Task: Start in the project VitalTech the sprint 'Discovery', with a duration of 3 weeks.
Action: Mouse moved to (254, 80)
Screenshot: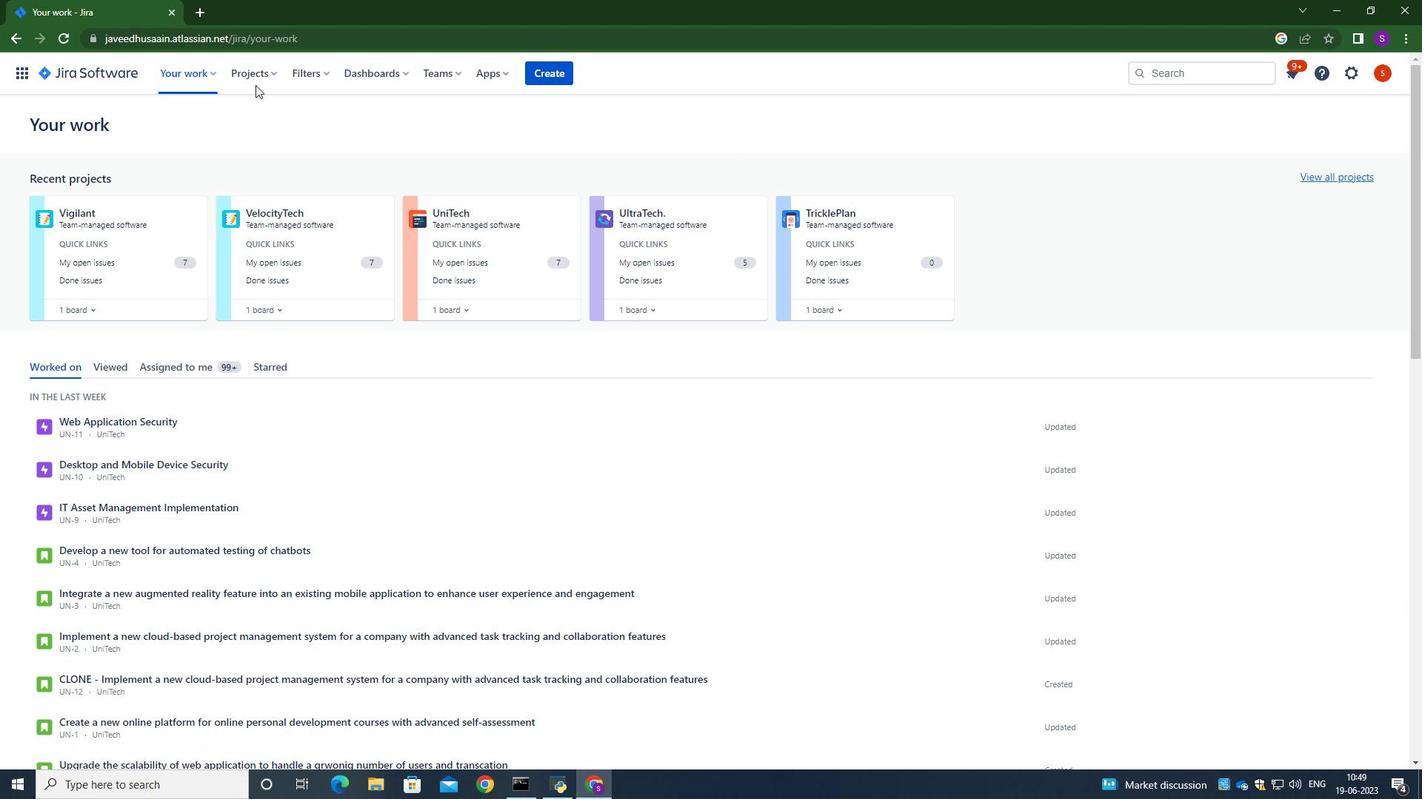 
Action: Mouse pressed left at (254, 80)
Screenshot: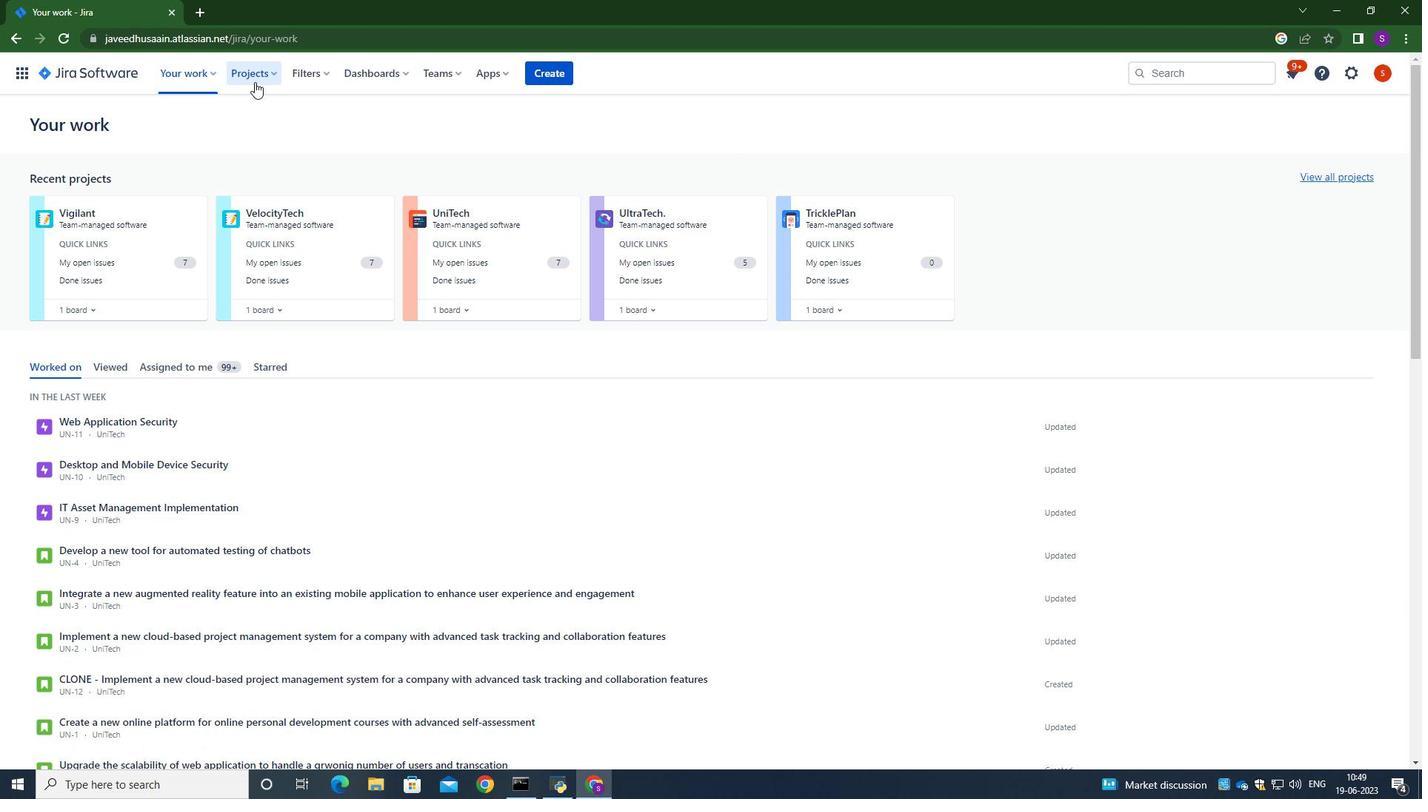 
Action: Mouse moved to (292, 136)
Screenshot: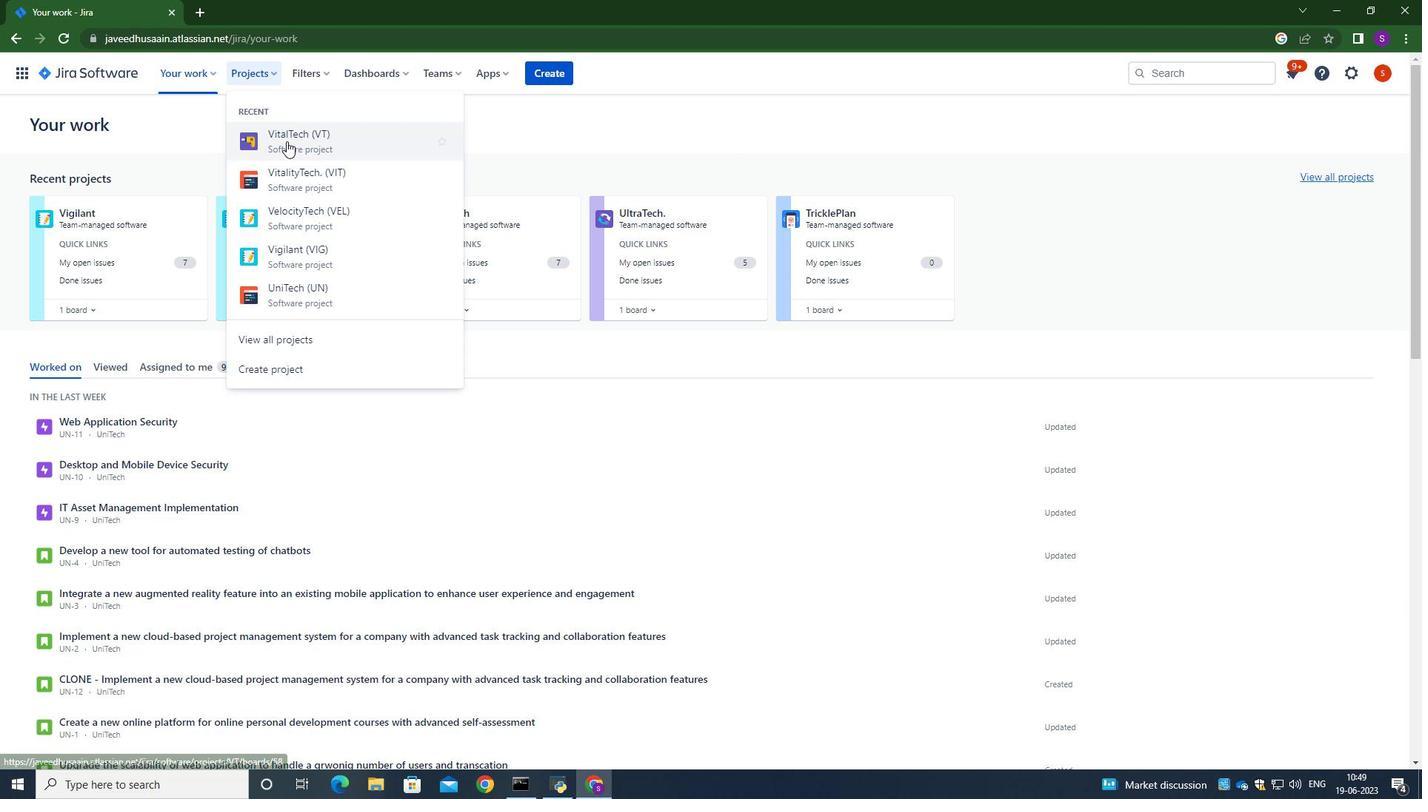 
Action: Mouse pressed left at (292, 136)
Screenshot: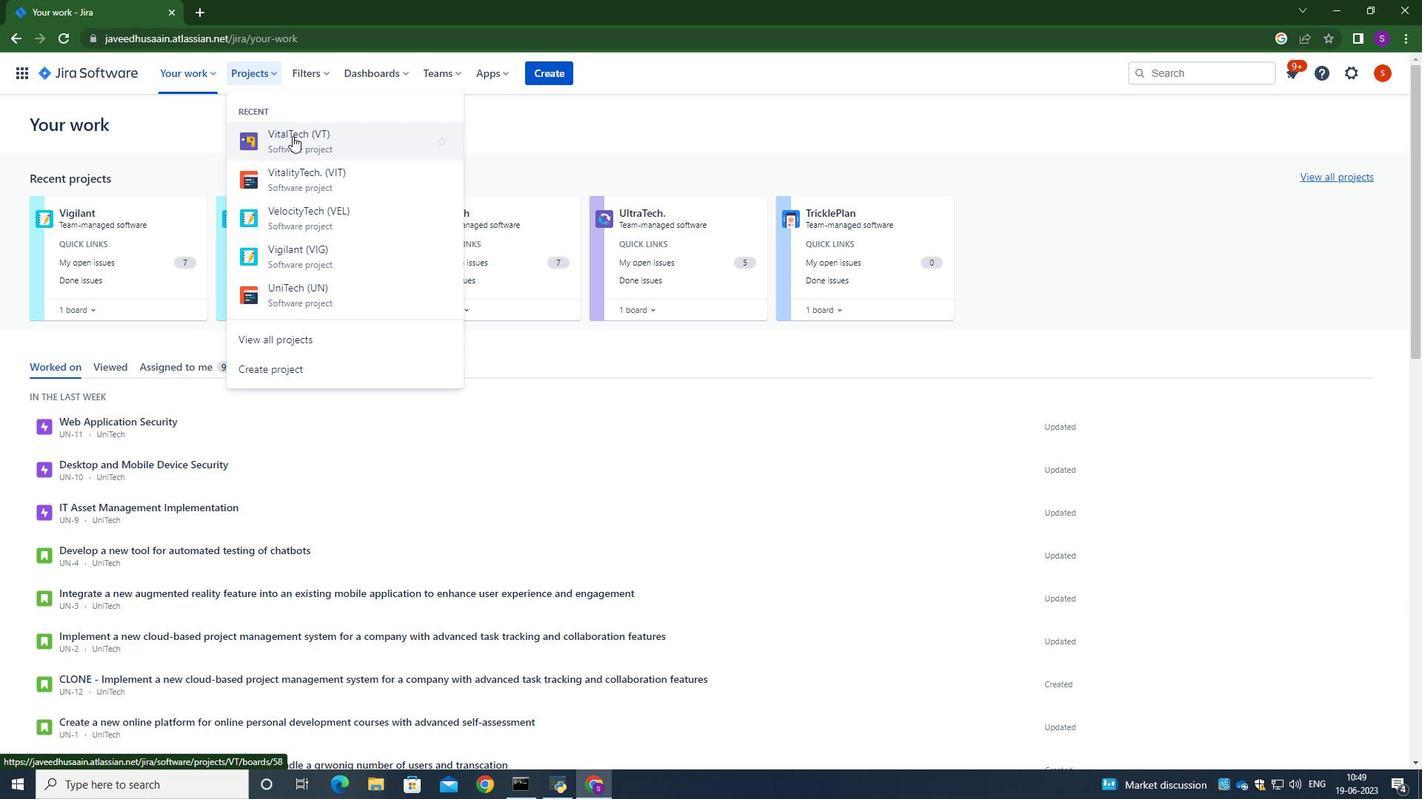 
Action: Mouse moved to (94, 232)
Screenshot: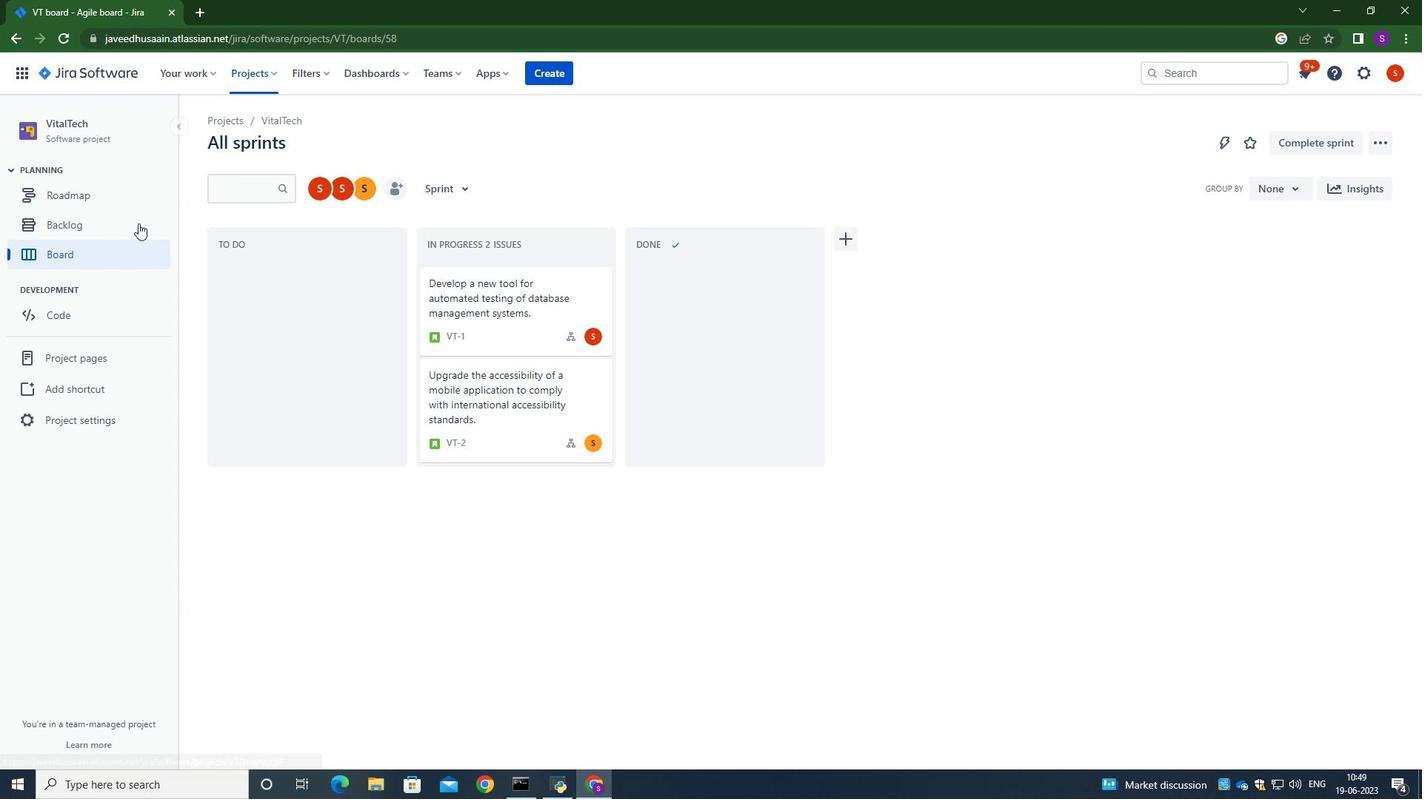
Action: Mouse pressed left at (94, 232)
Screenshot: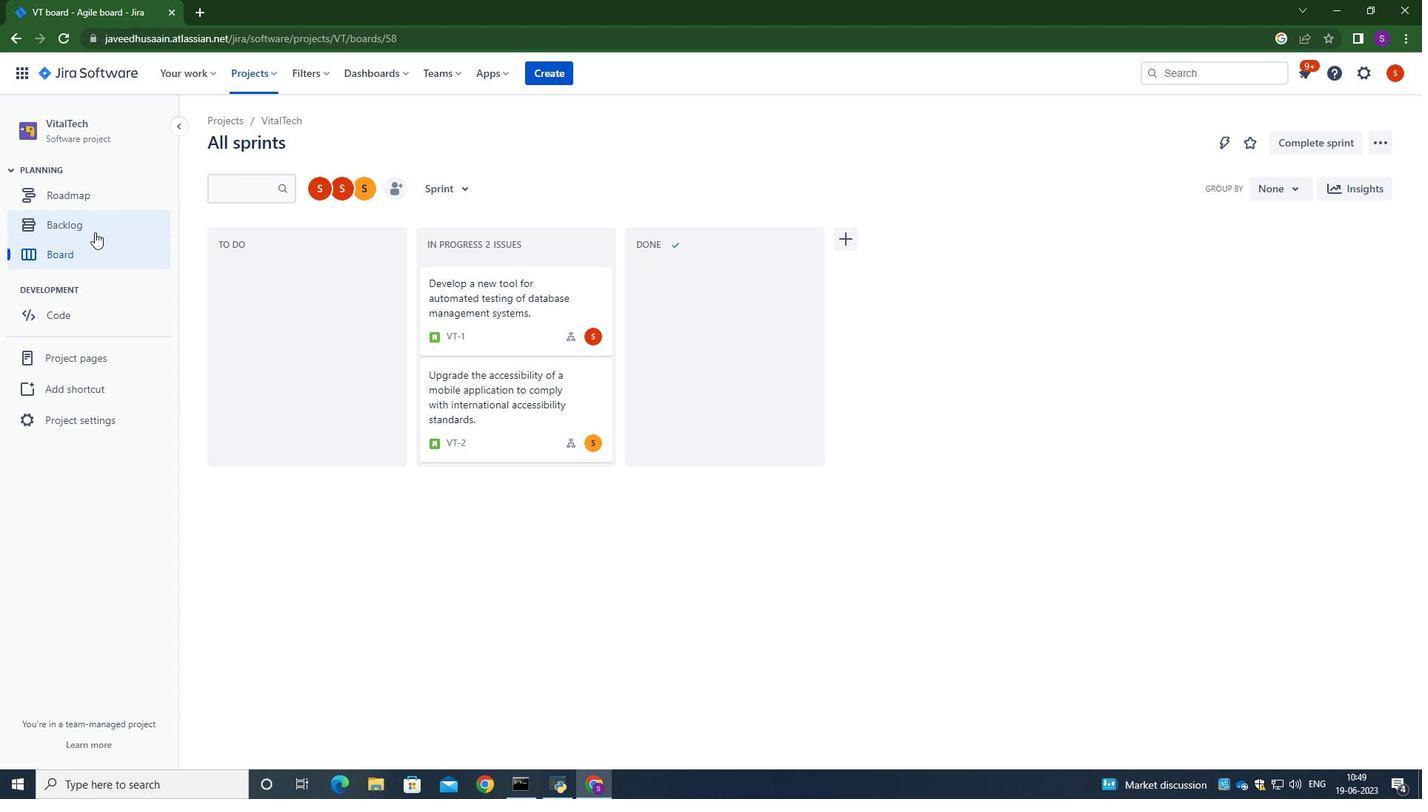 
Action: Mouse moved to (583, 250)
Screenshot: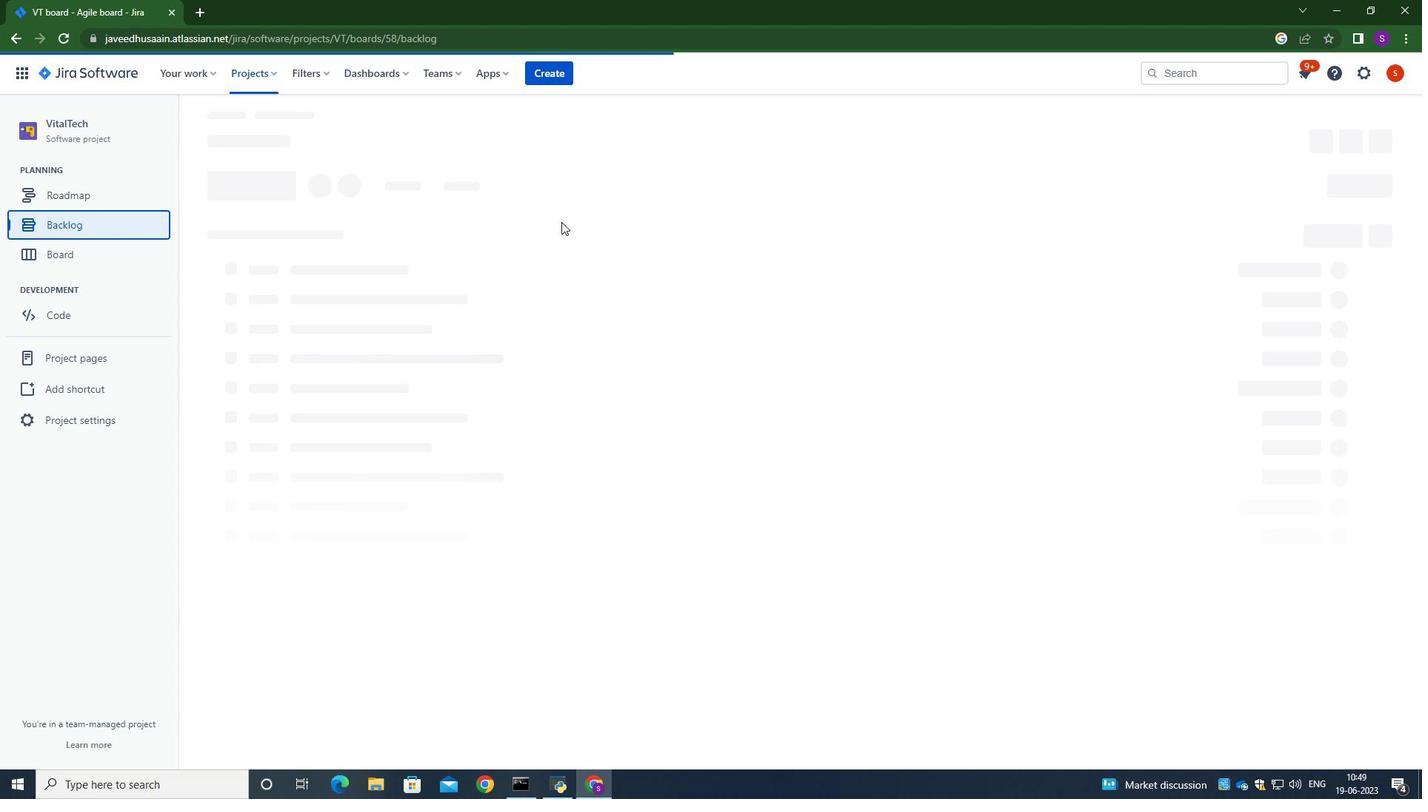 
Action: Mouse scrolled (583, 249) with delta (0, 0)
Screenshot: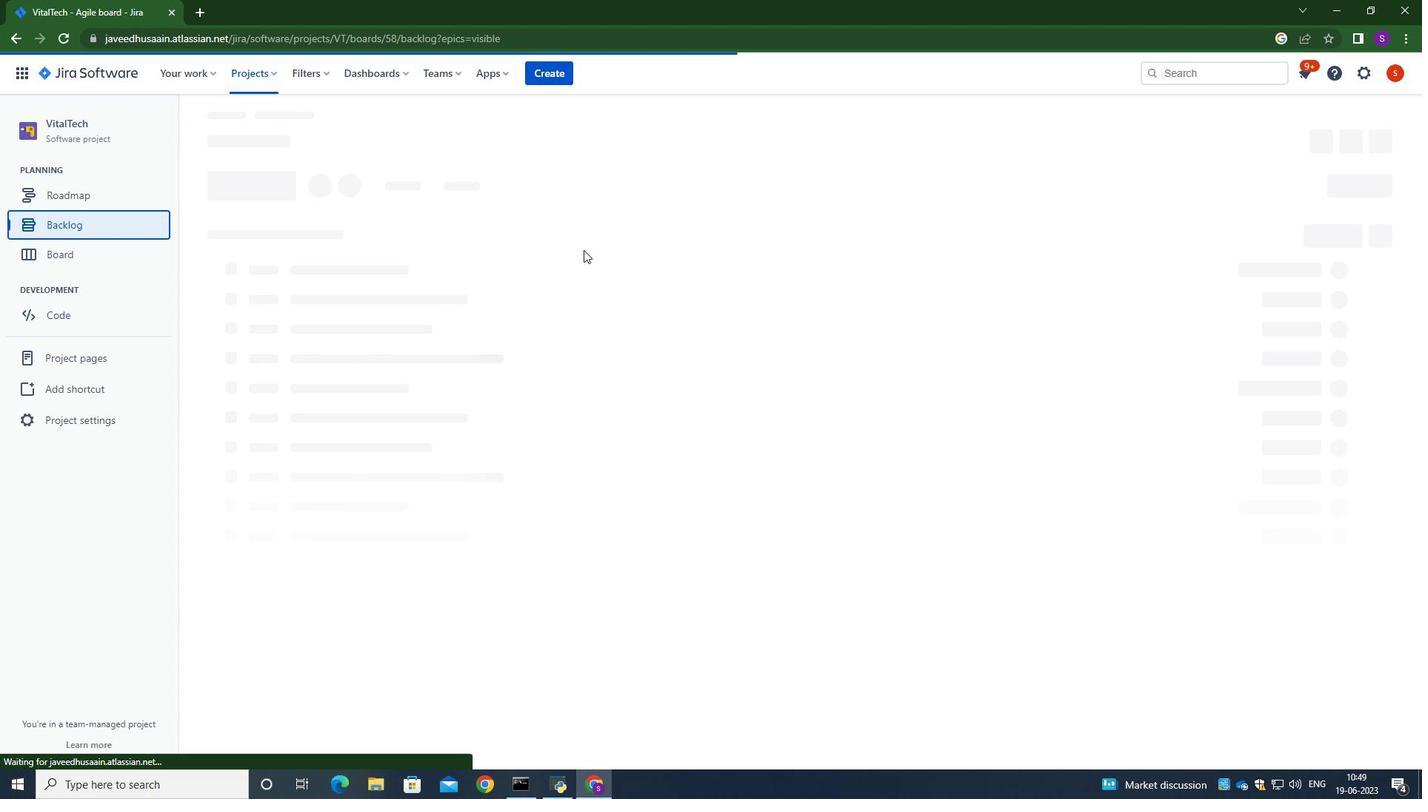 
Action: Mouse scrolled (583, 249) with delta (0, 0)
Screenshot: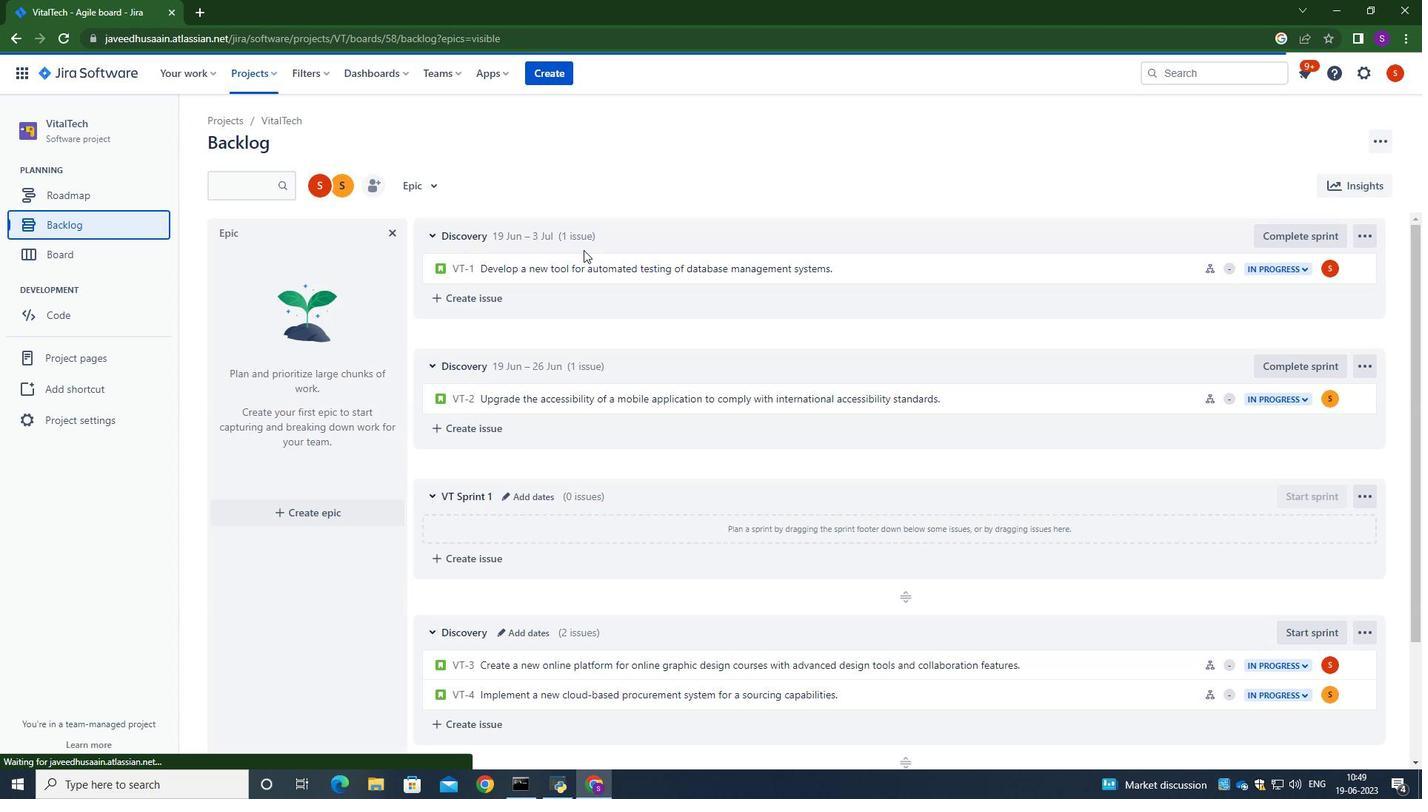 
Action: Mouse scrolled (583, 249) with delta (0, 0)
Screenshot: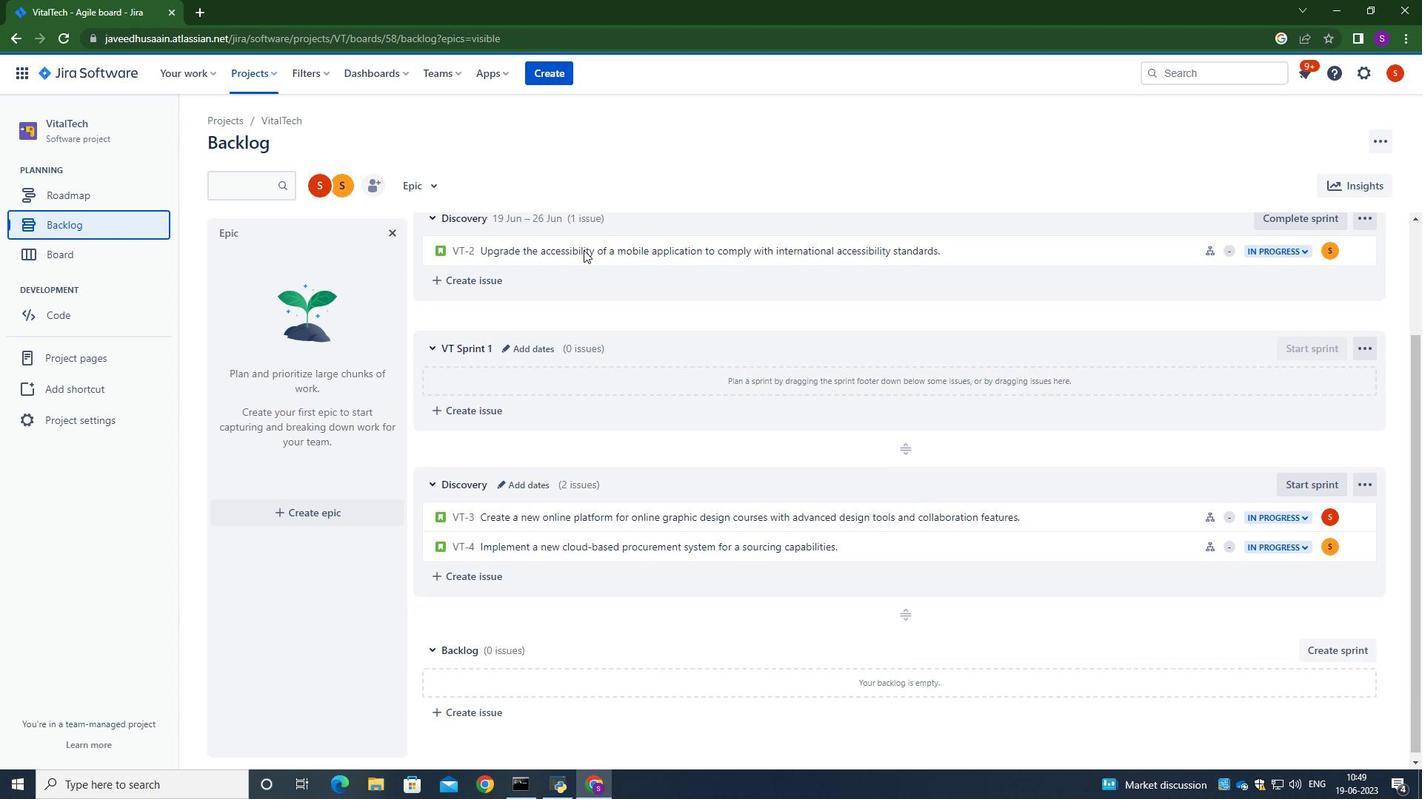 
Action: Mouse moved to (1311, 471)
Screenshot: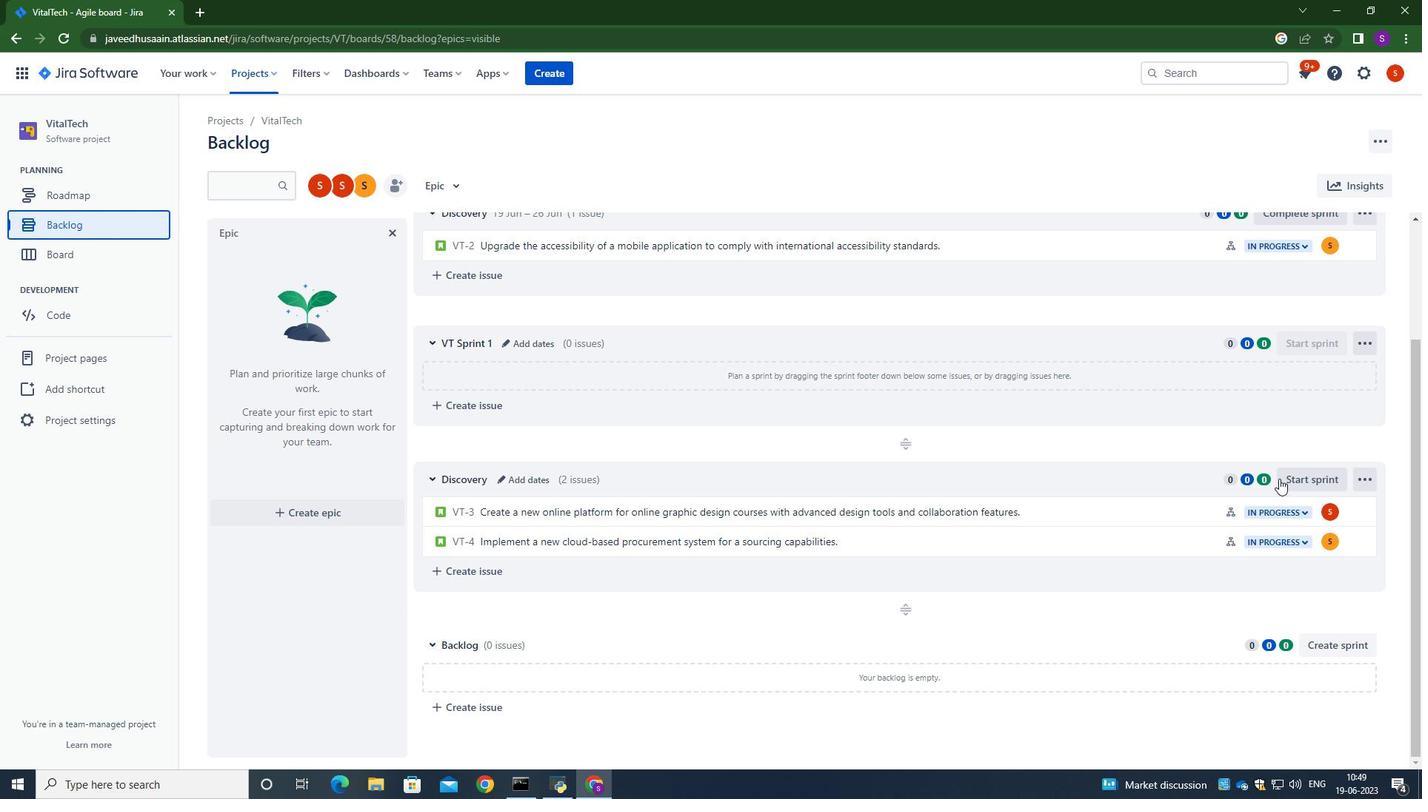 
Action: Mouse pressed left at (1311, 471)
Screenshot: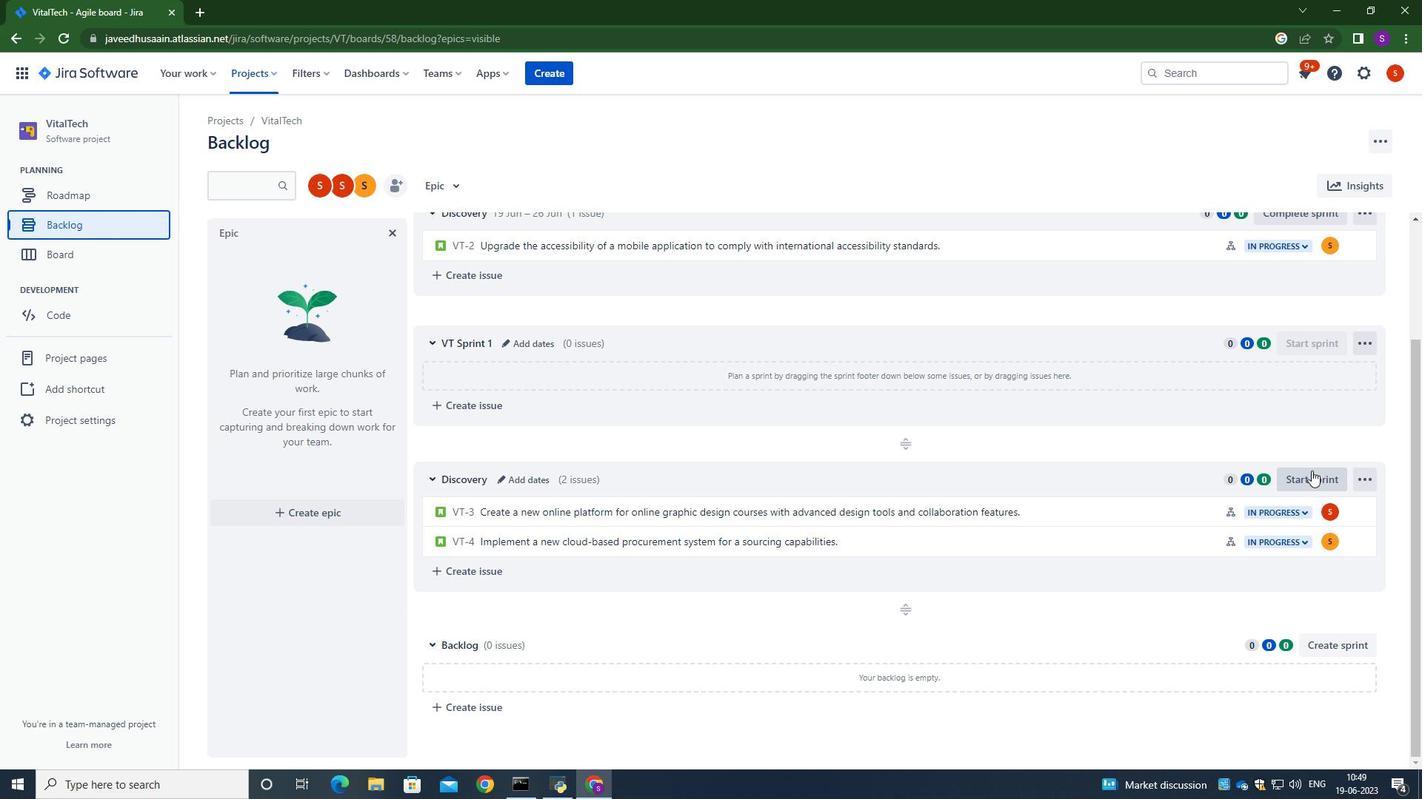 
Action: Mouse moved to (558, 253)
Screenshot: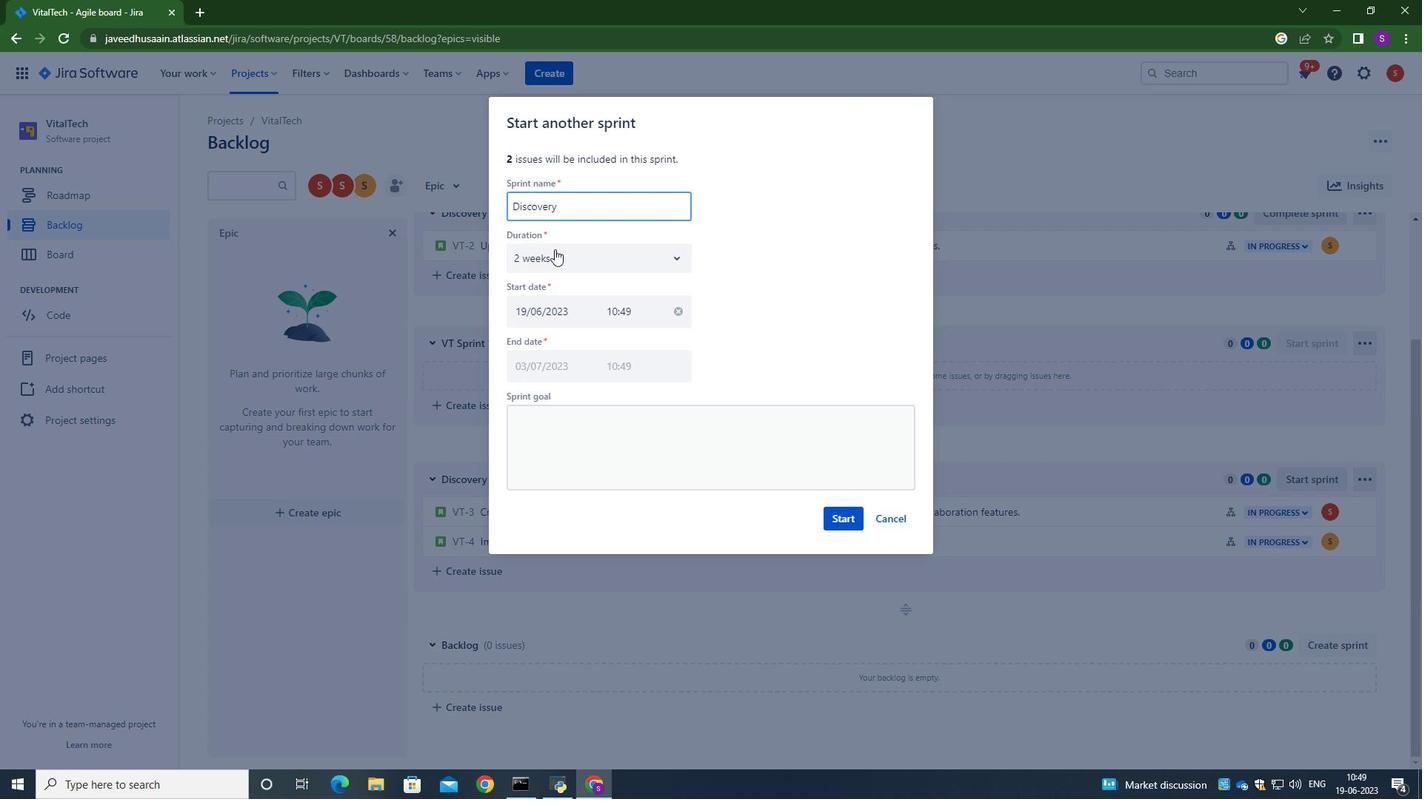 
Action: Mouse pressed left at (558, 253)
Screenshot: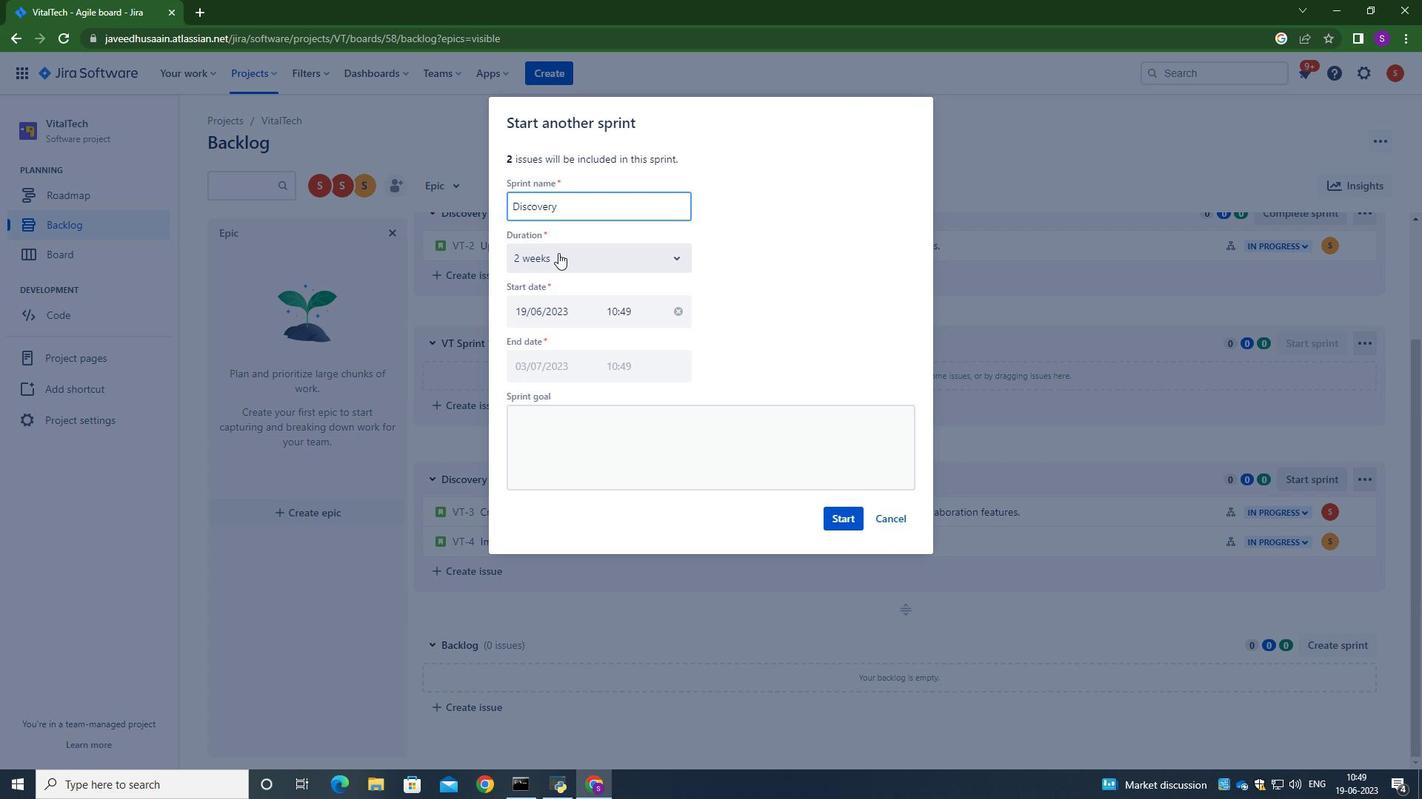 
Action: Mouse moved to (555, 351)
Screenshot: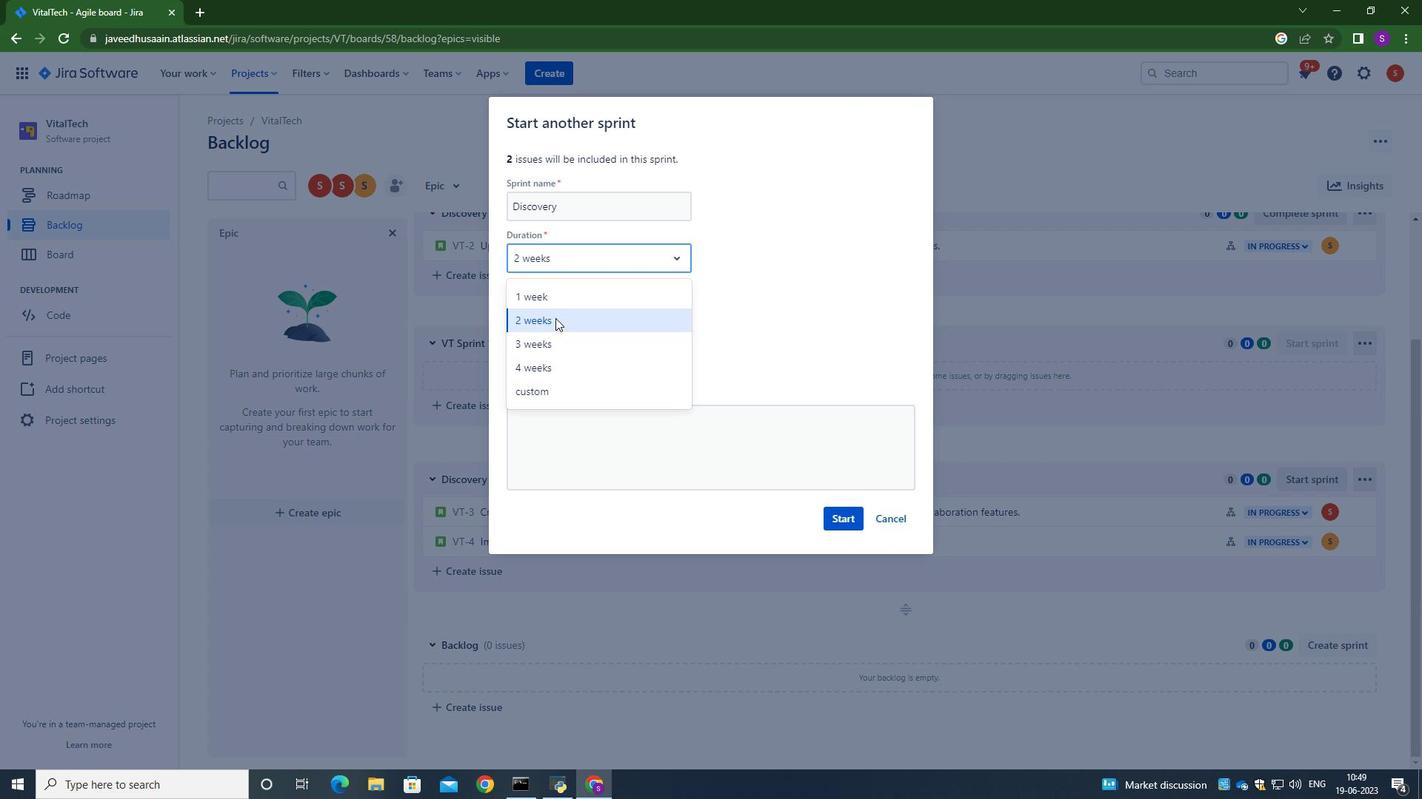 
Action: Mouse pressed left at (555, 351)
Screenshot: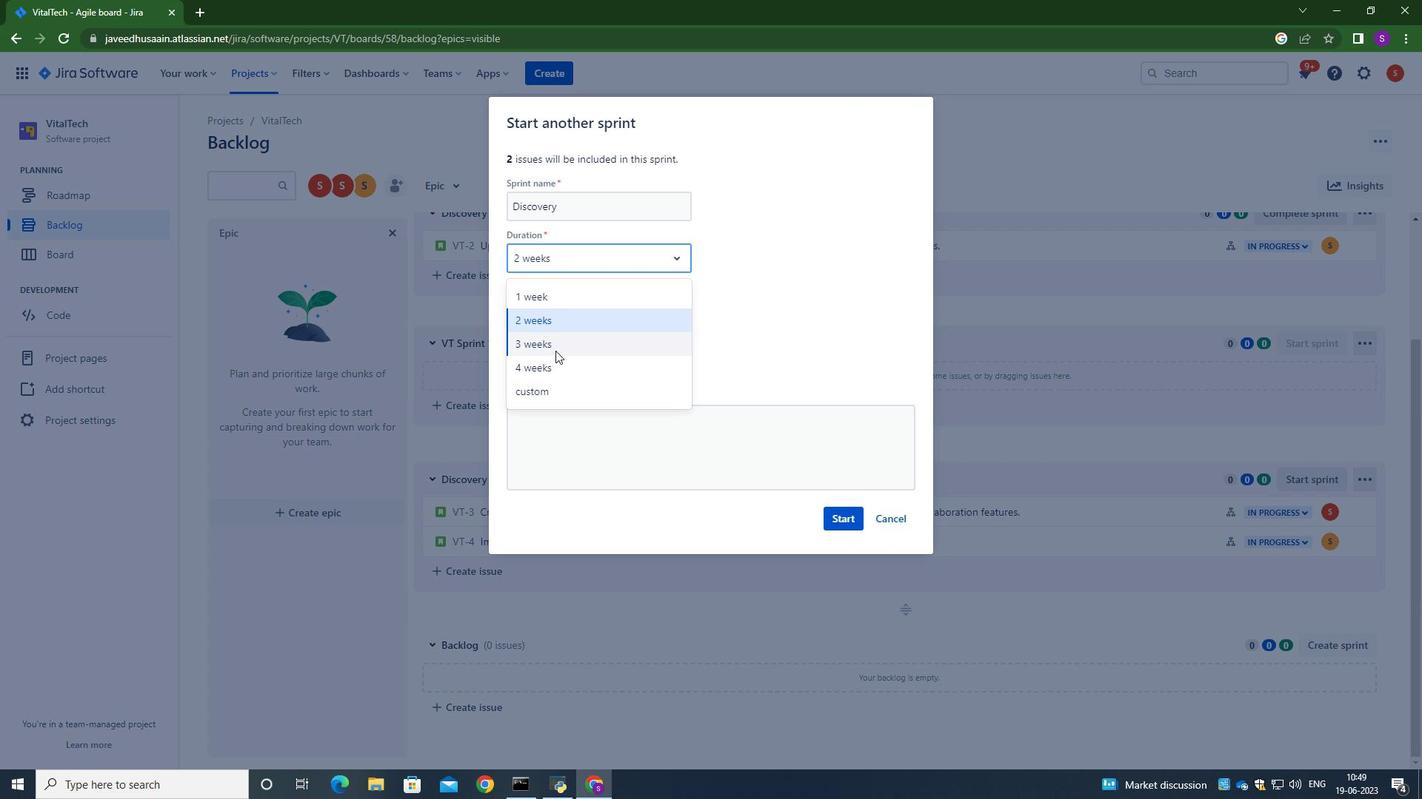 
Action: Mouse moved to (842, 520)
Screenshot: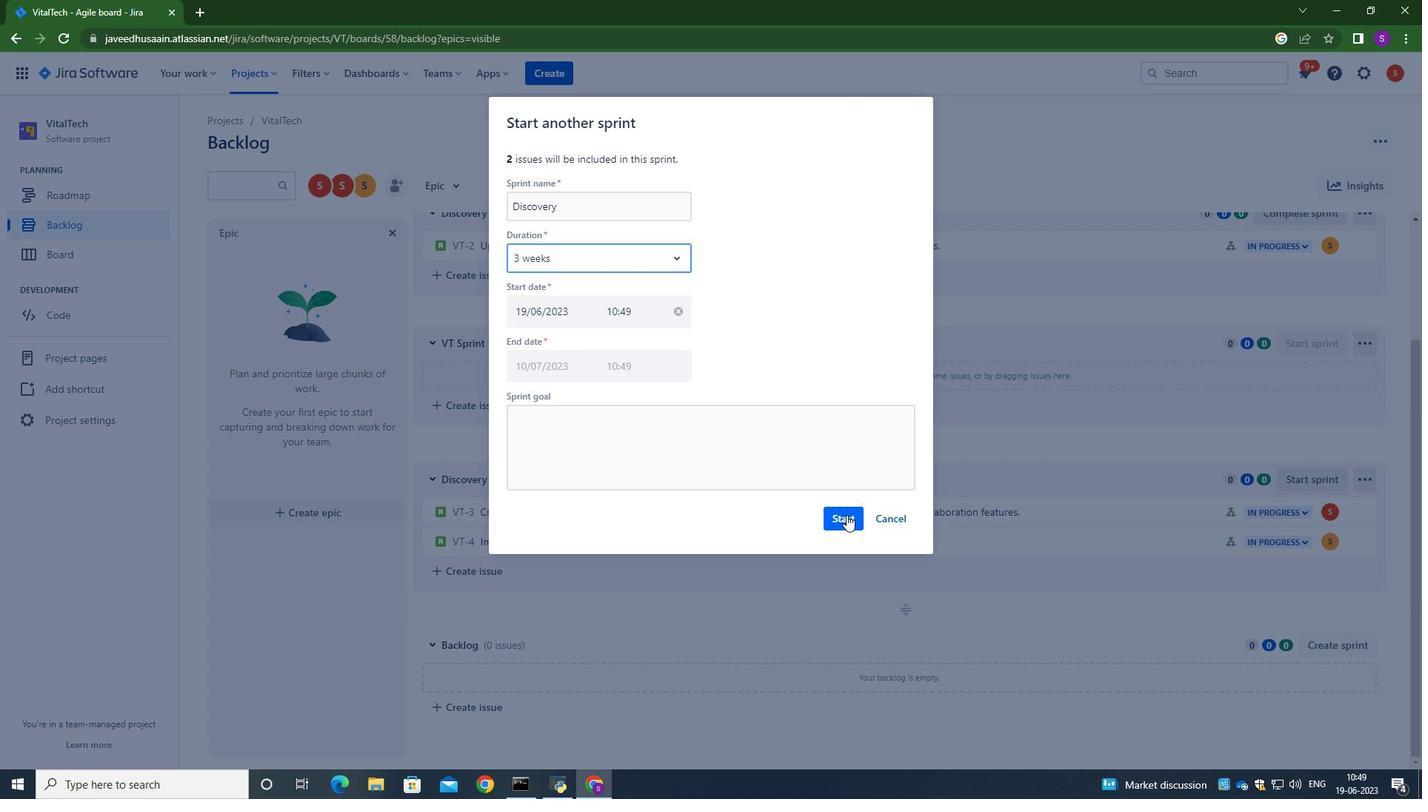 
Action: Mouse pressed left at (842, 520)
Screenshot: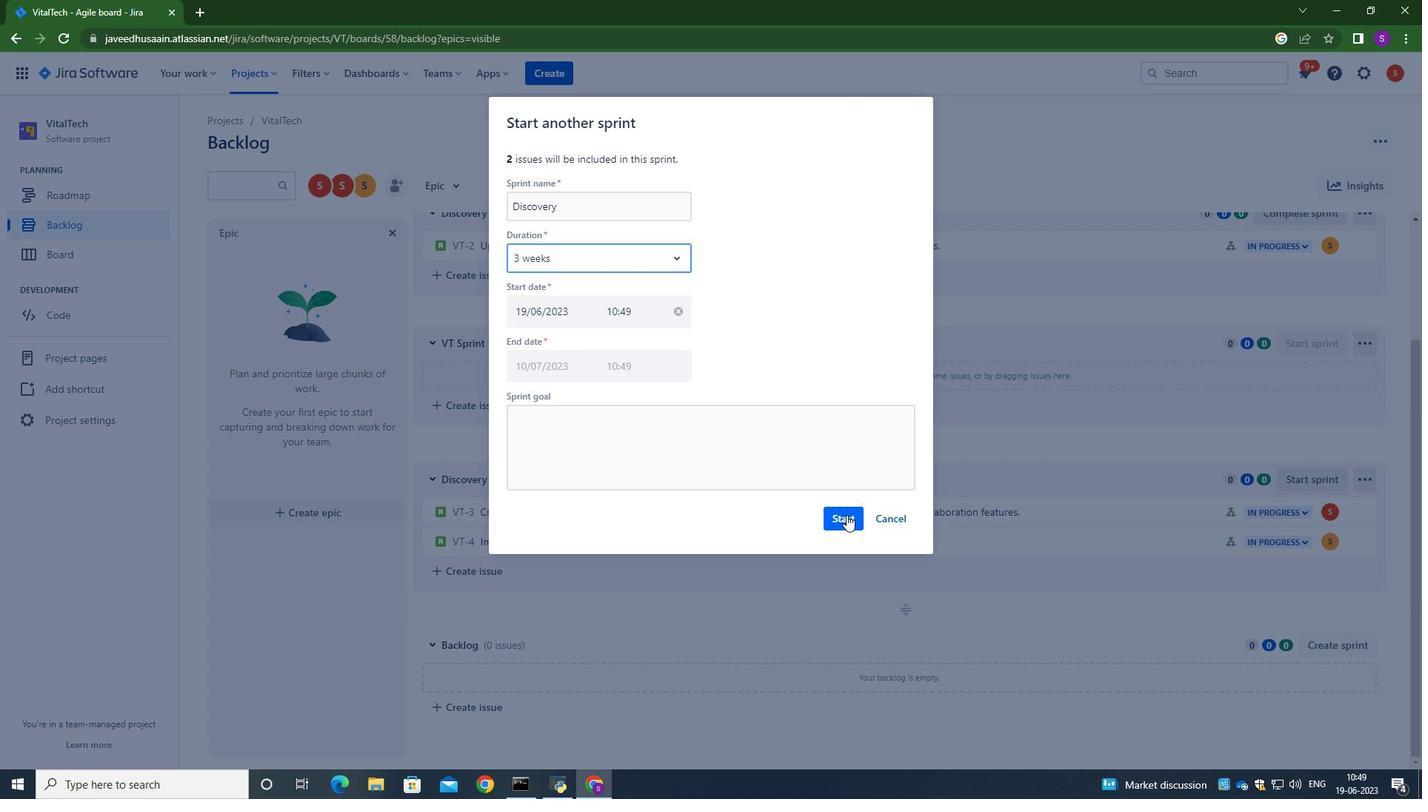 
Action: Mouse moved to (1037, 151)
Screenshot: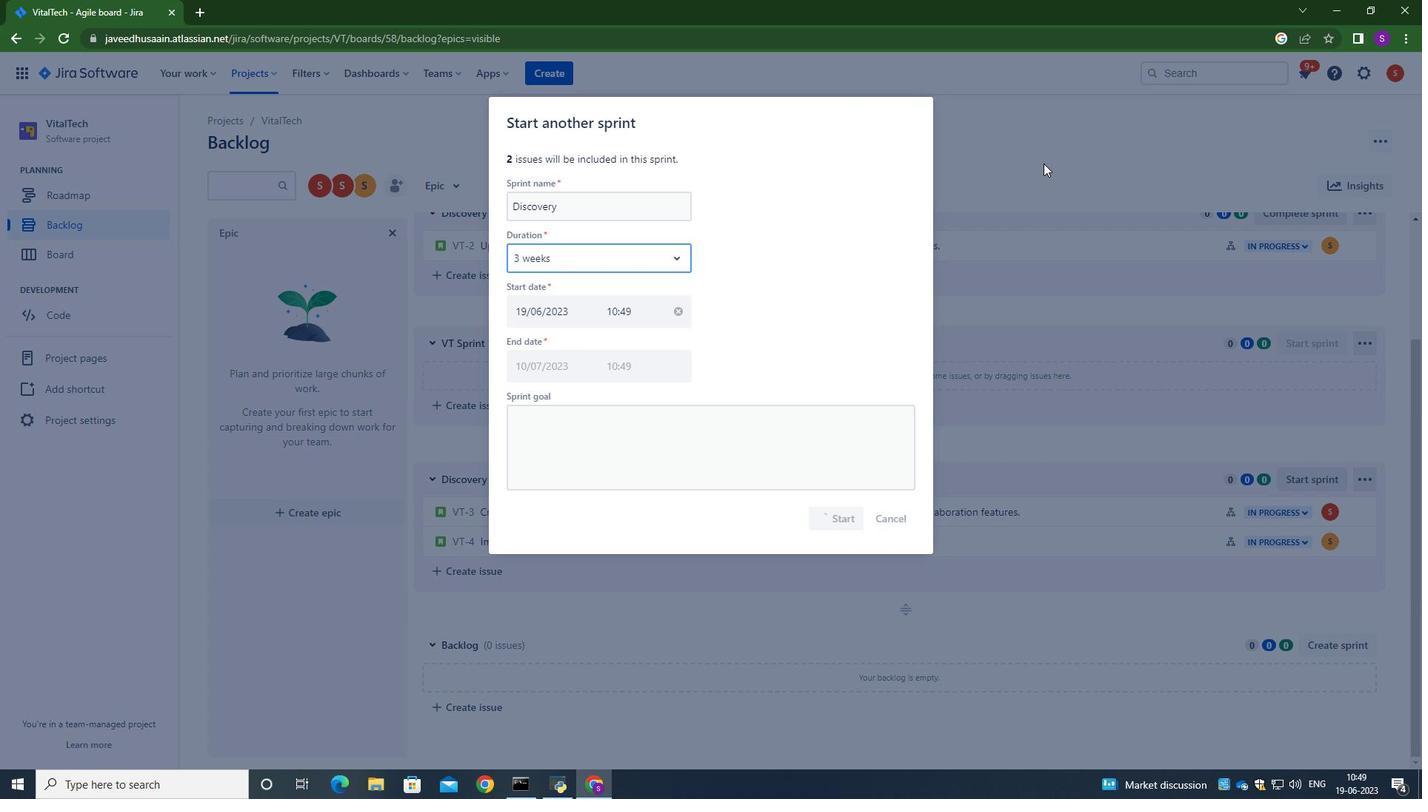 
